 Task: Create a rule when a due date not in this week.
Action: Mouse moved to (1147, 298)
Screenshot: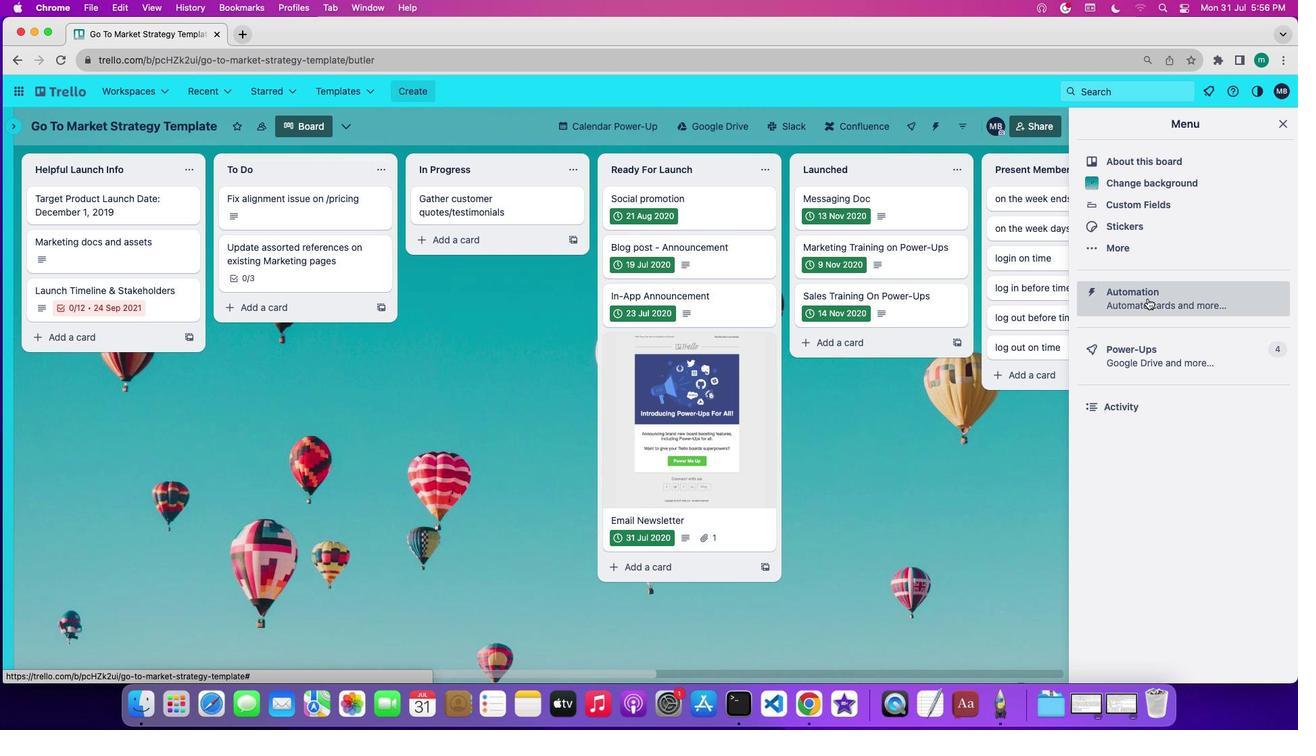 
Action: Mouse pressed left at (1147, 298)
Screenshot: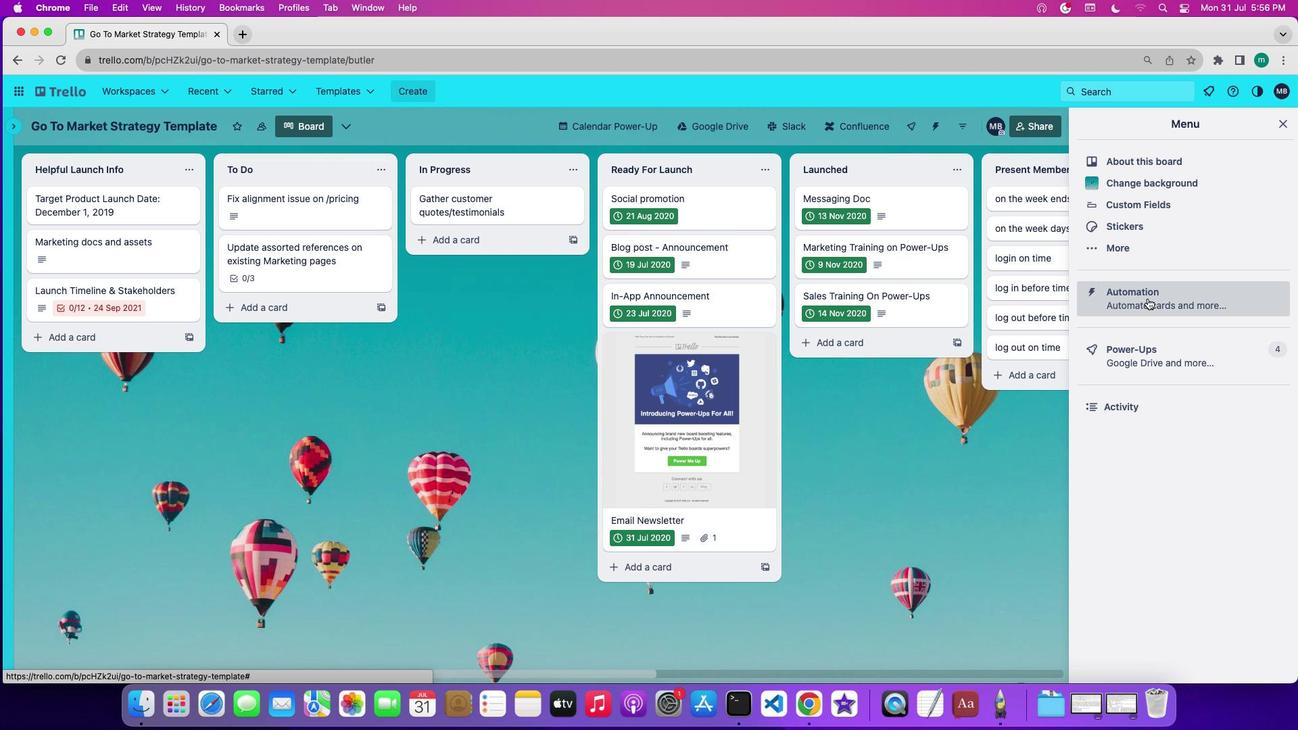 
Action: Mouse moved to (54, 242)
Screenshot: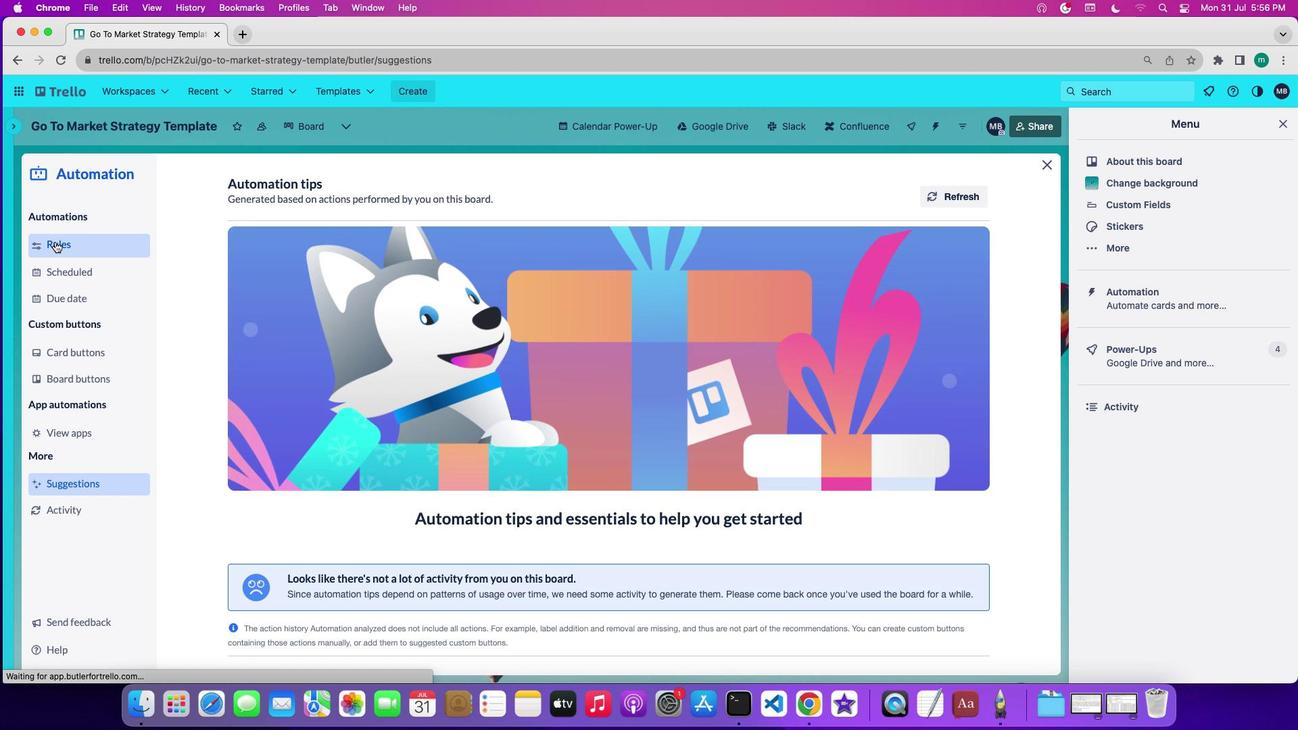 
Action: Mouse pressed left at (54, 242)
Screenshot: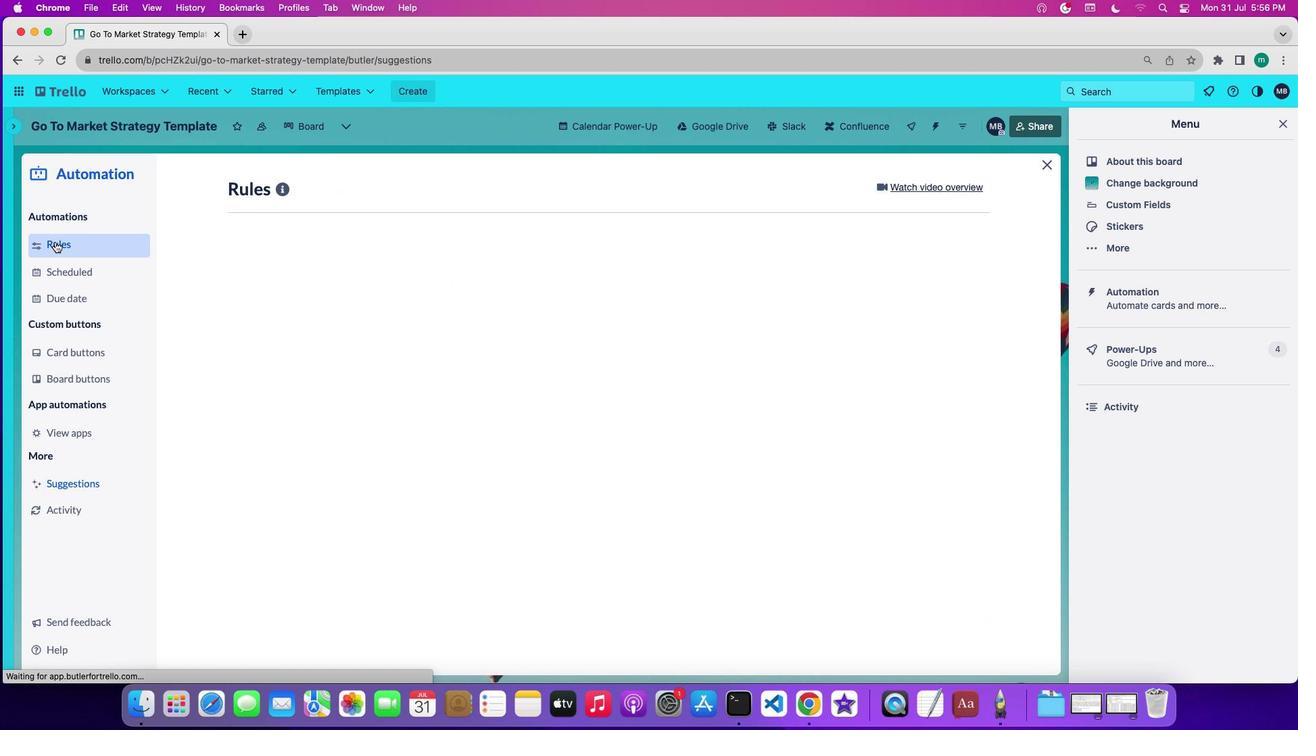 
Action: Mouse moved to (322, 486)
Screenshot: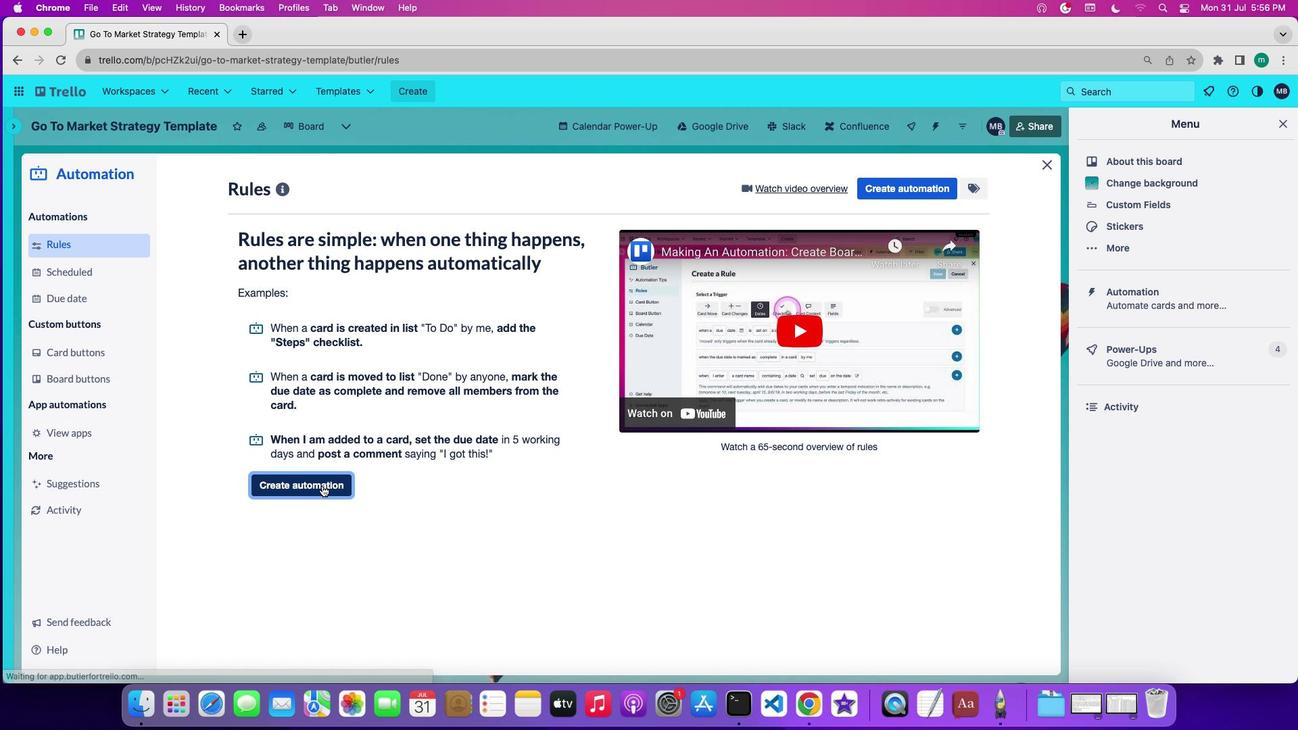 
Action: Mouse pressed left at (322, 486)
Screenshot: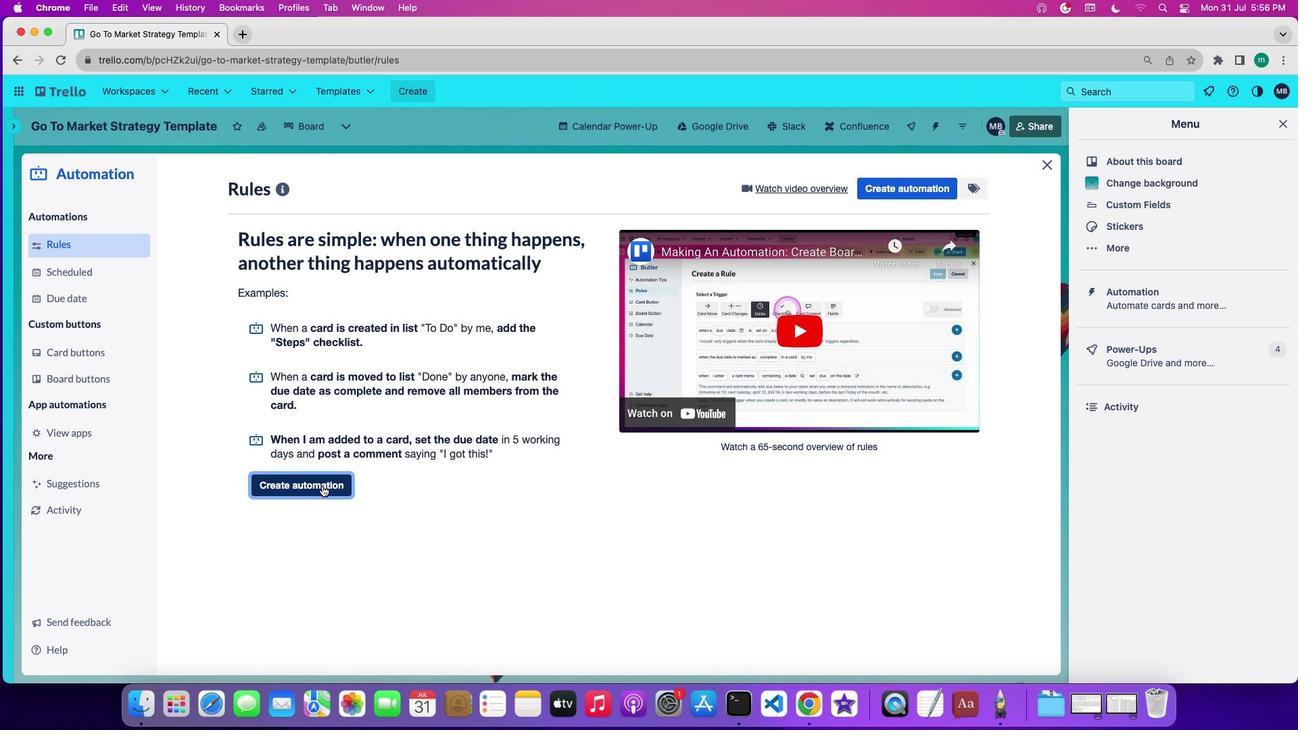 
Action: Mouse moved to (641, 315)
Screenshot: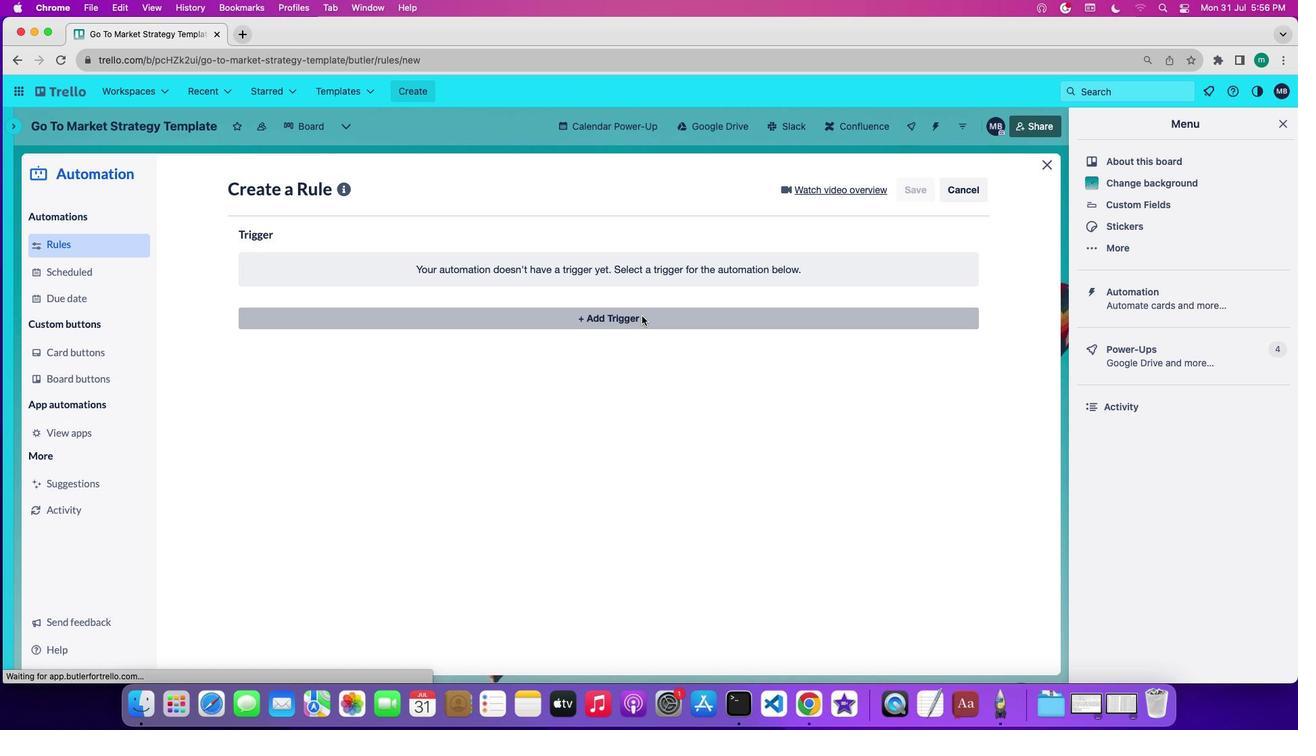 
Action: Mouse pressed left at (641, 315)
Screenshot: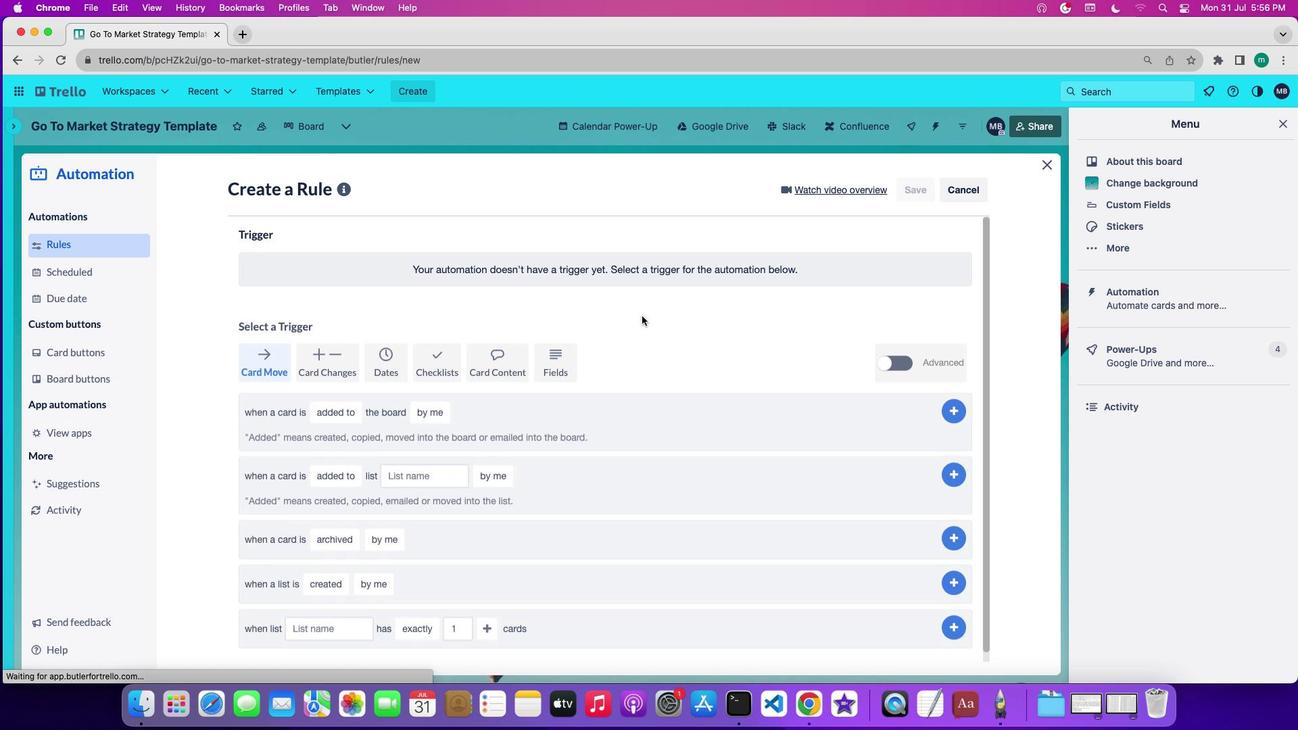 
Action: Mouse moved to (451, 370)
Screenshot: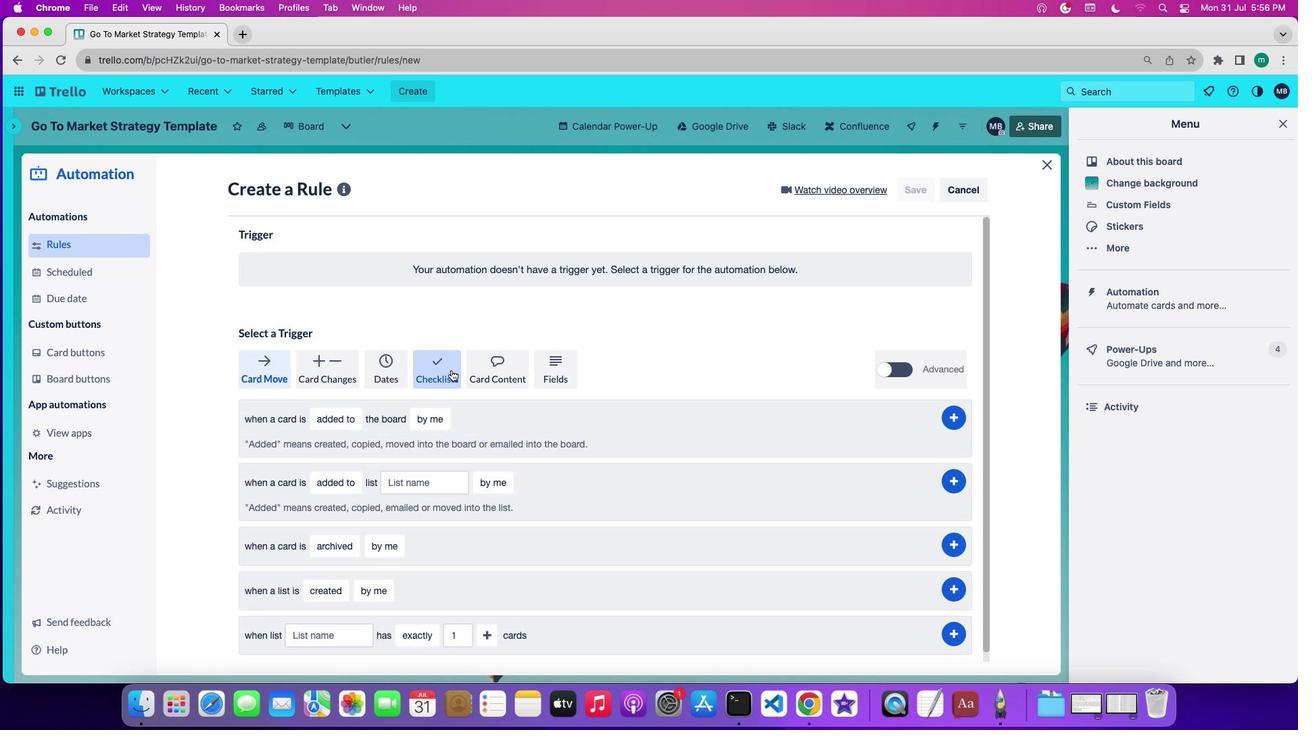 
Action: Mouse pressed left at (451, 370)
Screenshot: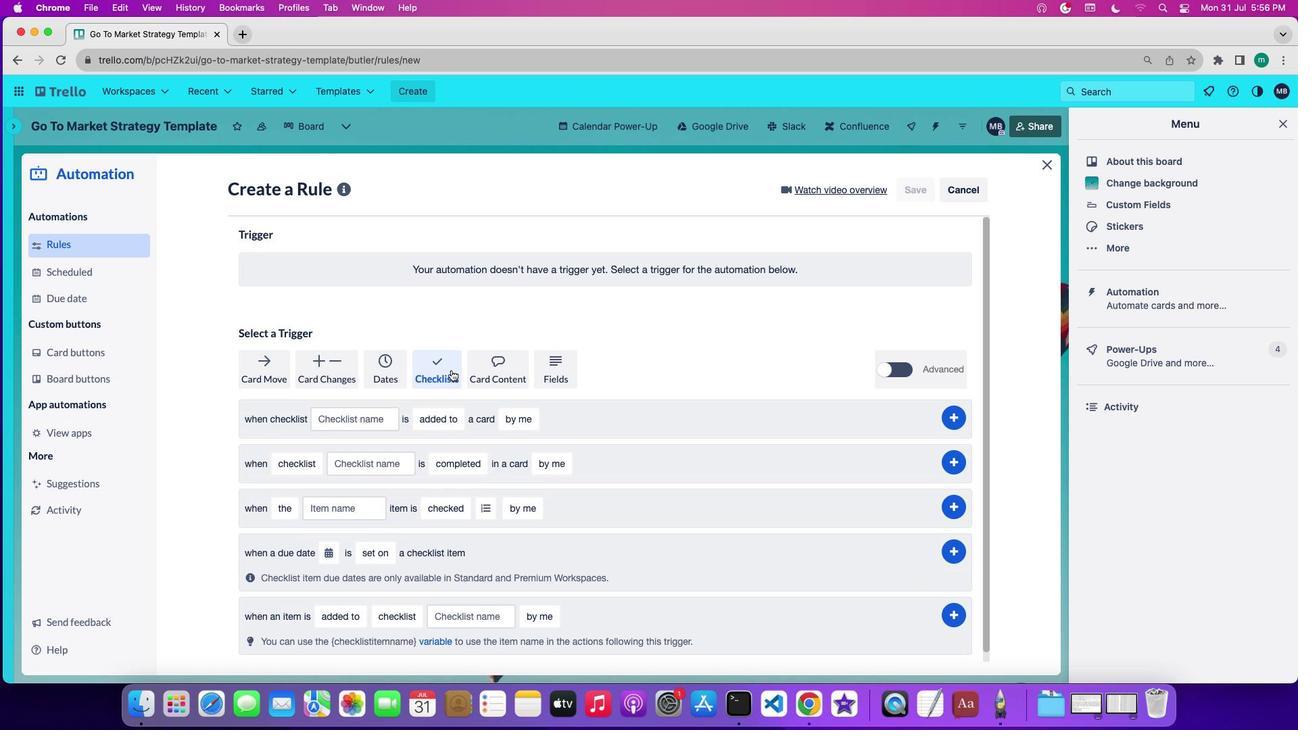 
Action: Mouse moved to (331, 553)
Screenshot: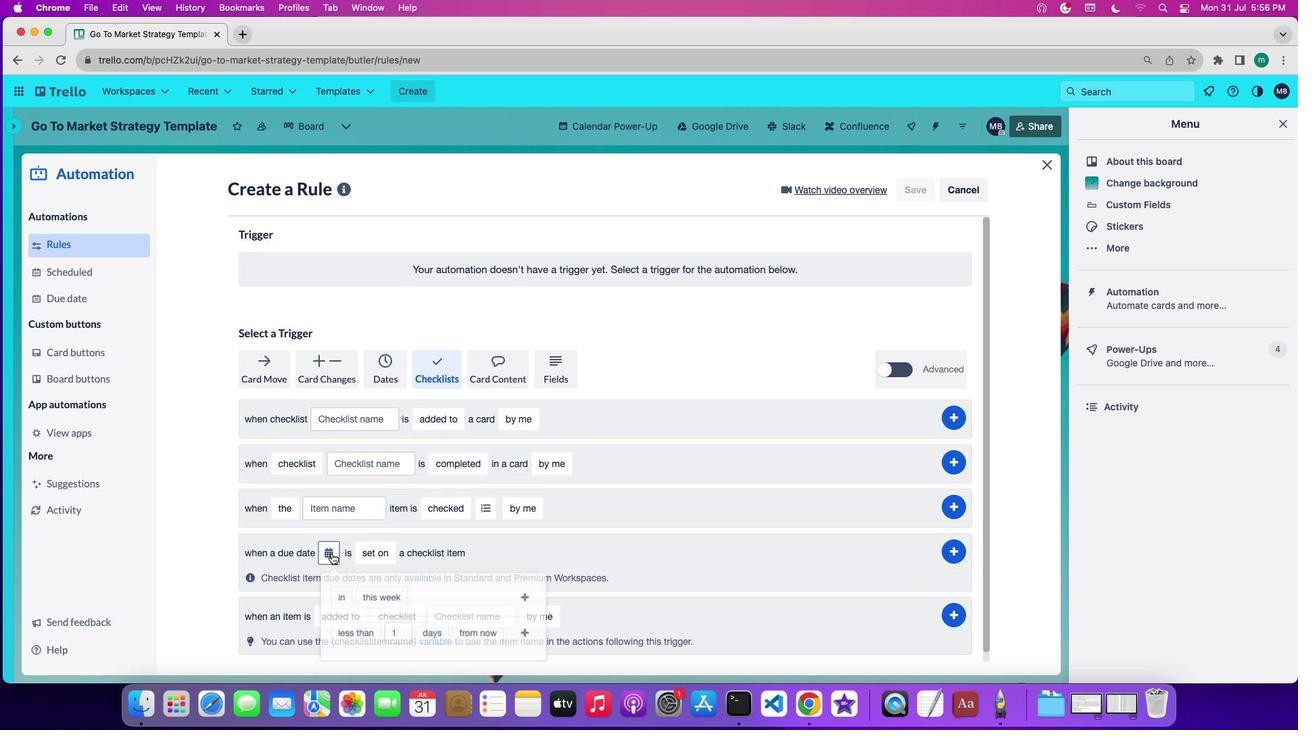 
Action: Mouse pressed left at (331, 553)
Screenshot: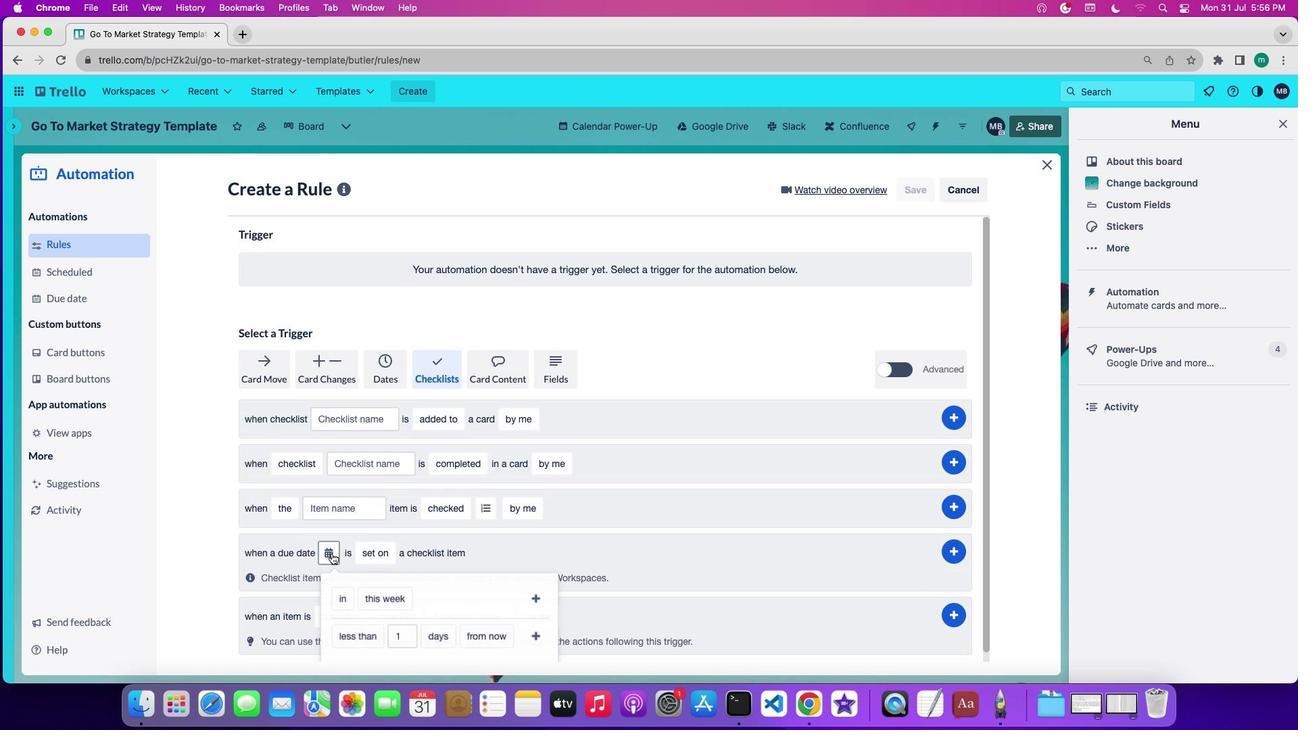 
Action: Mouse moved to (348, 574)
Screenshot: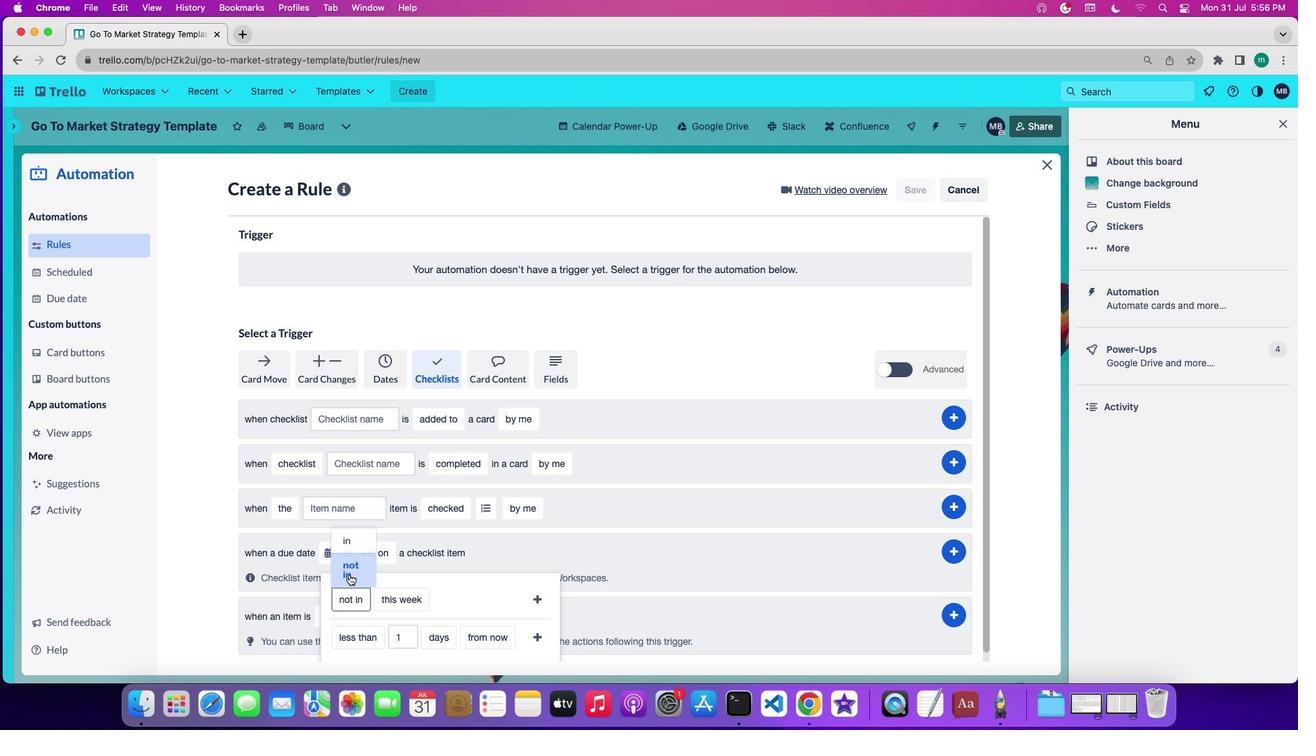 
Action: Mouse pressed left at (348, 574)
Screenshot: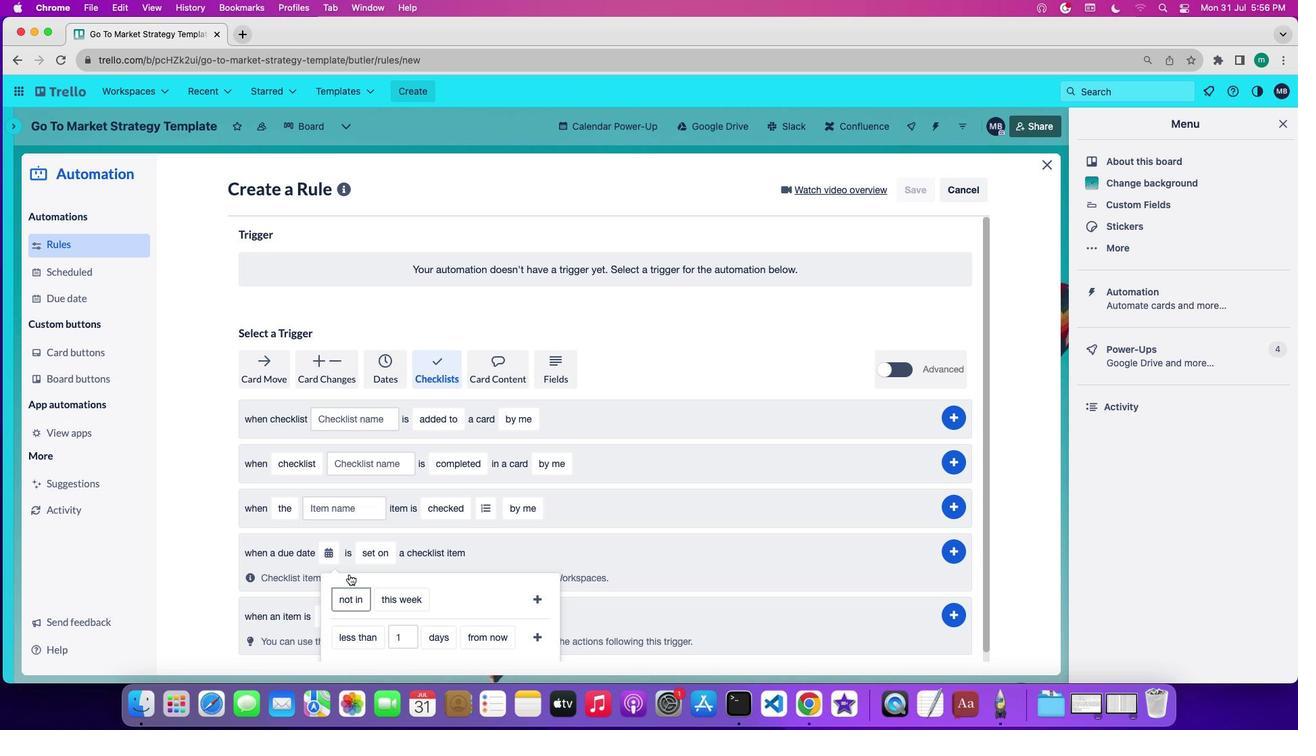 
Action: Mouse moved to (412, 603)
Screenshot: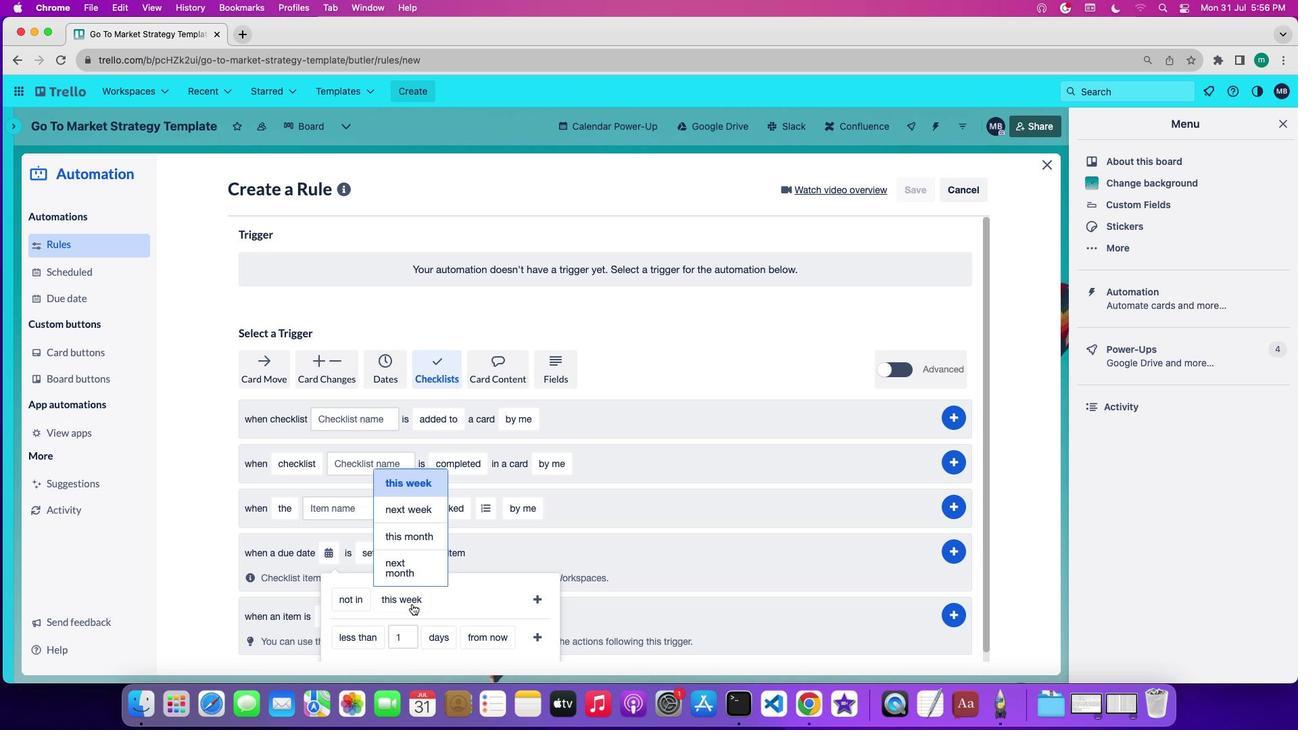
Action: Mouse pressed left at (412, 603)
Screenshot: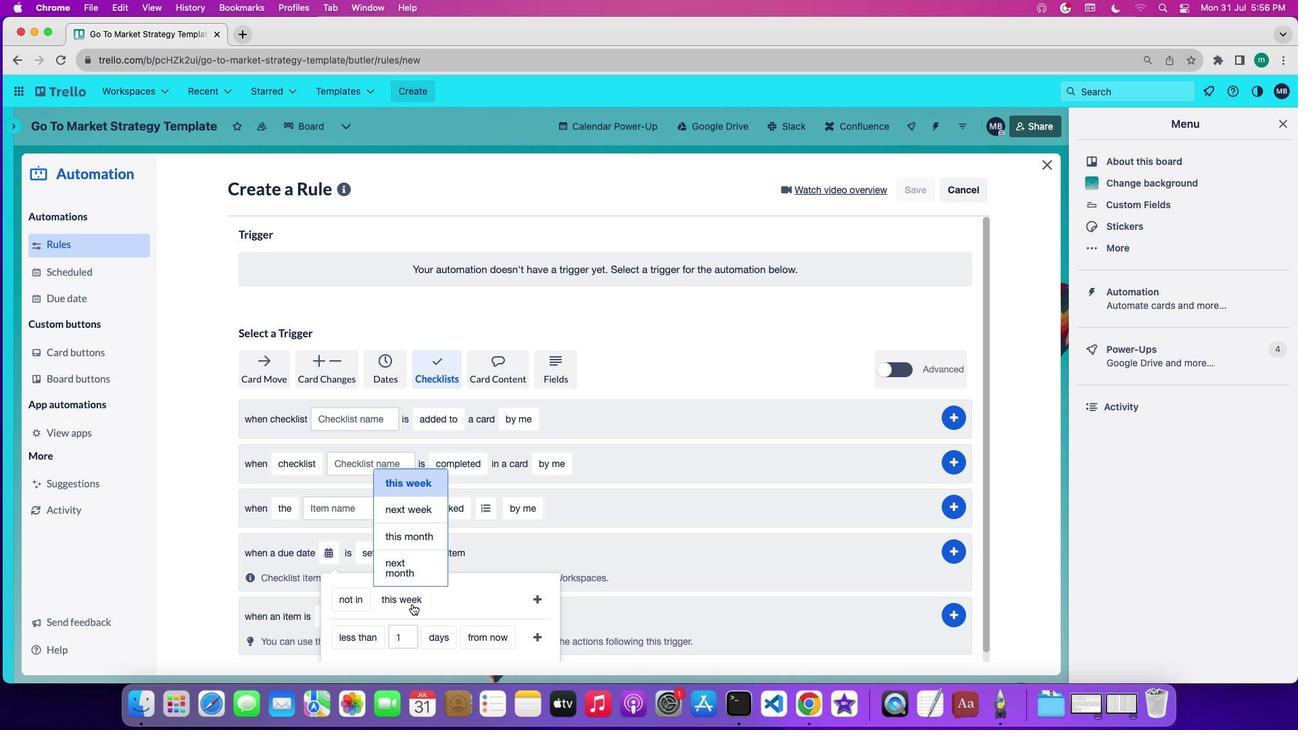 
Action: Mouse moved to (411, 473)
Screenshot: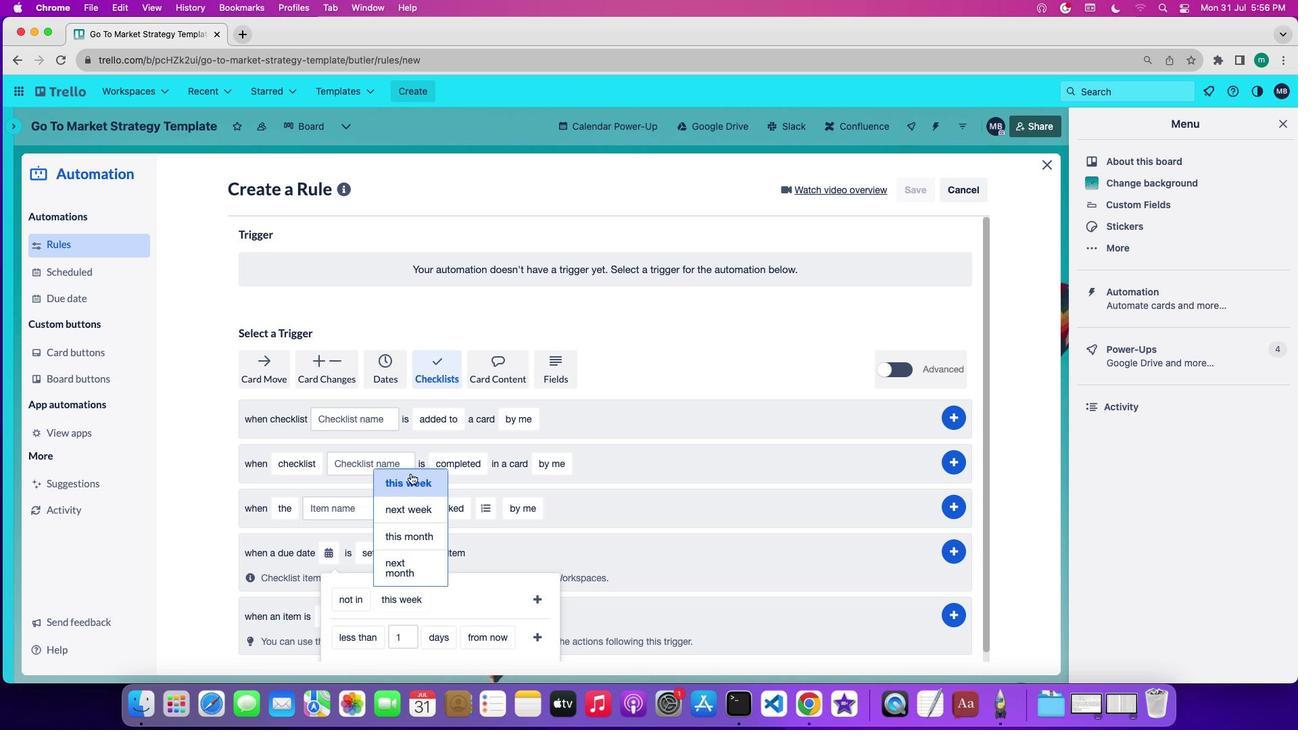 
Action: Mouse pressed left at (411, 473)
Screenshot: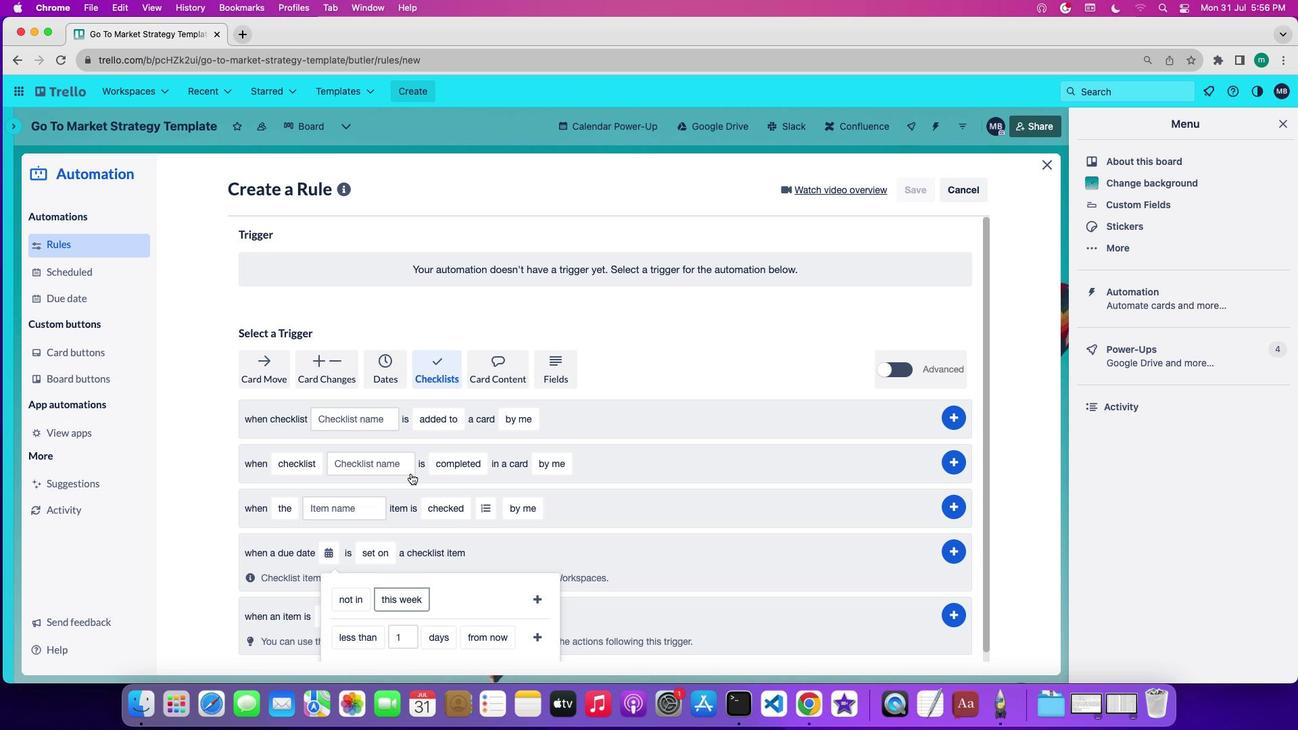 
Action: Mouse moved to (538, 594)
Screenshot: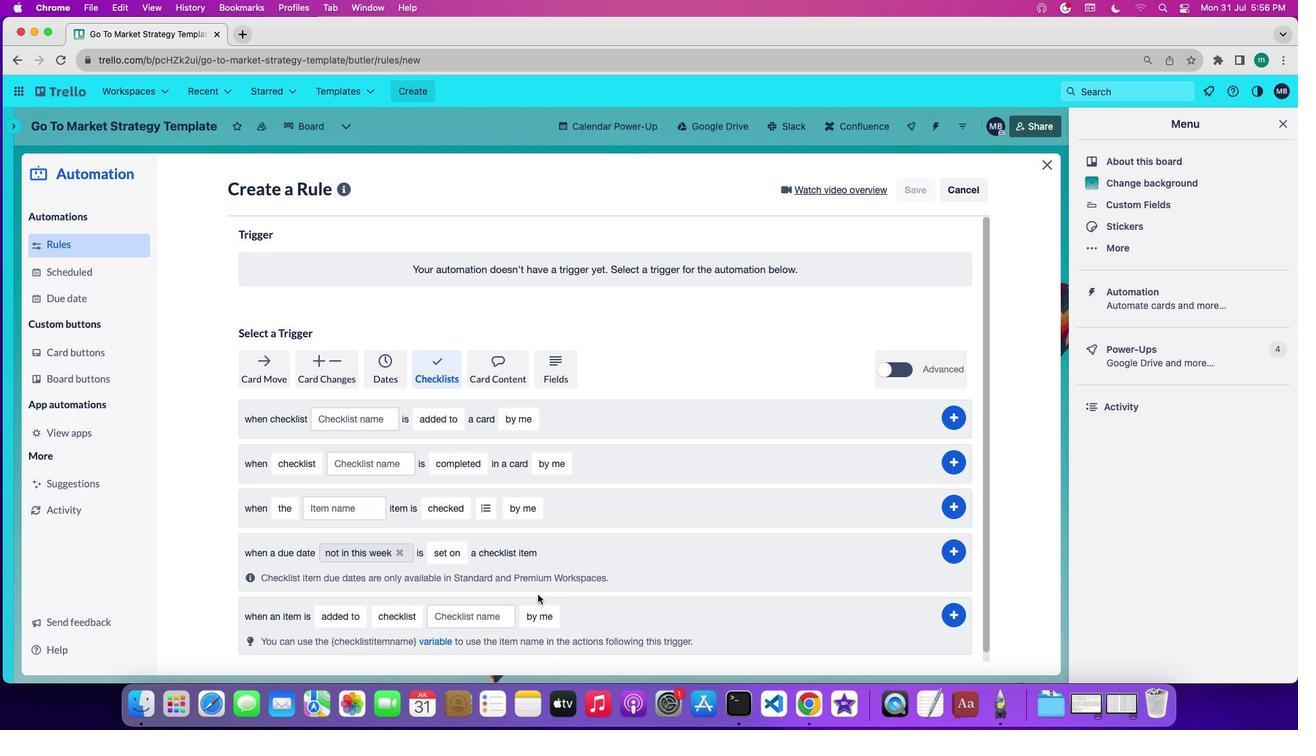 
Action: Mouse pressed left at (538, 594)
Screenshot: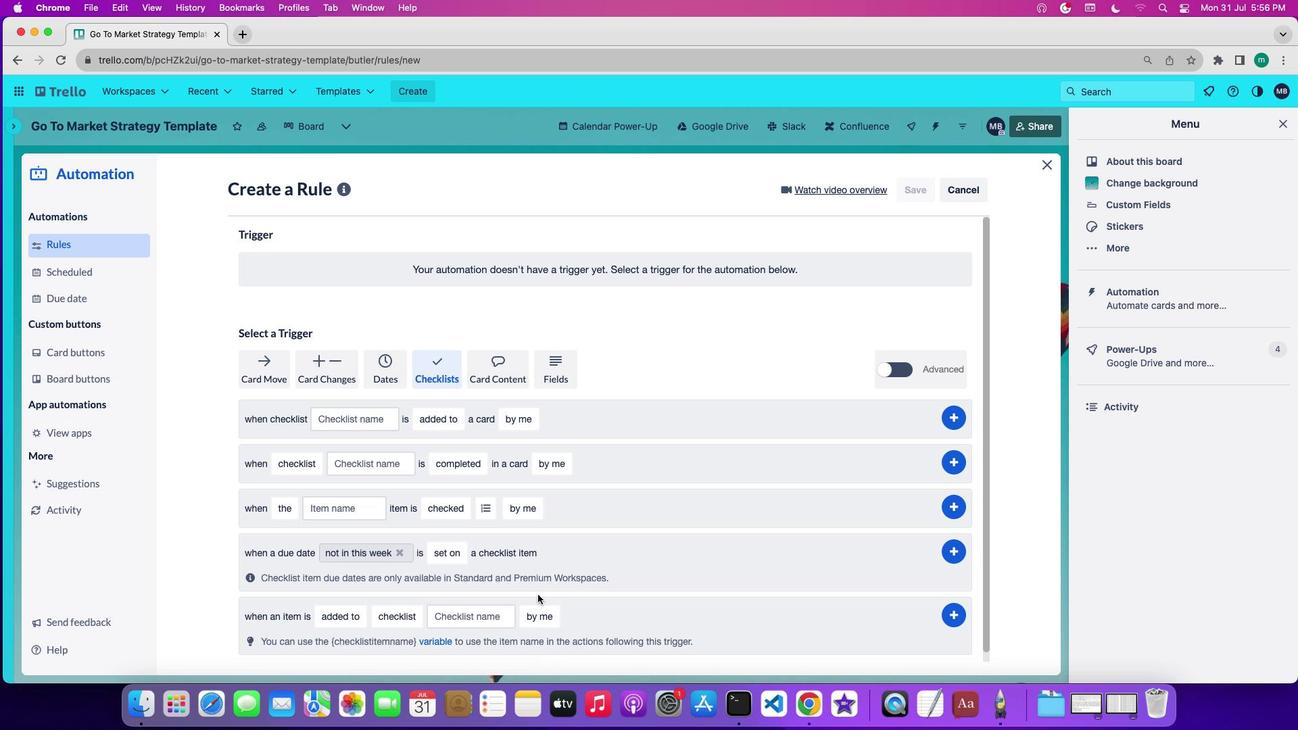 
Action: Mouse moved to (957, 554)
Screenshot: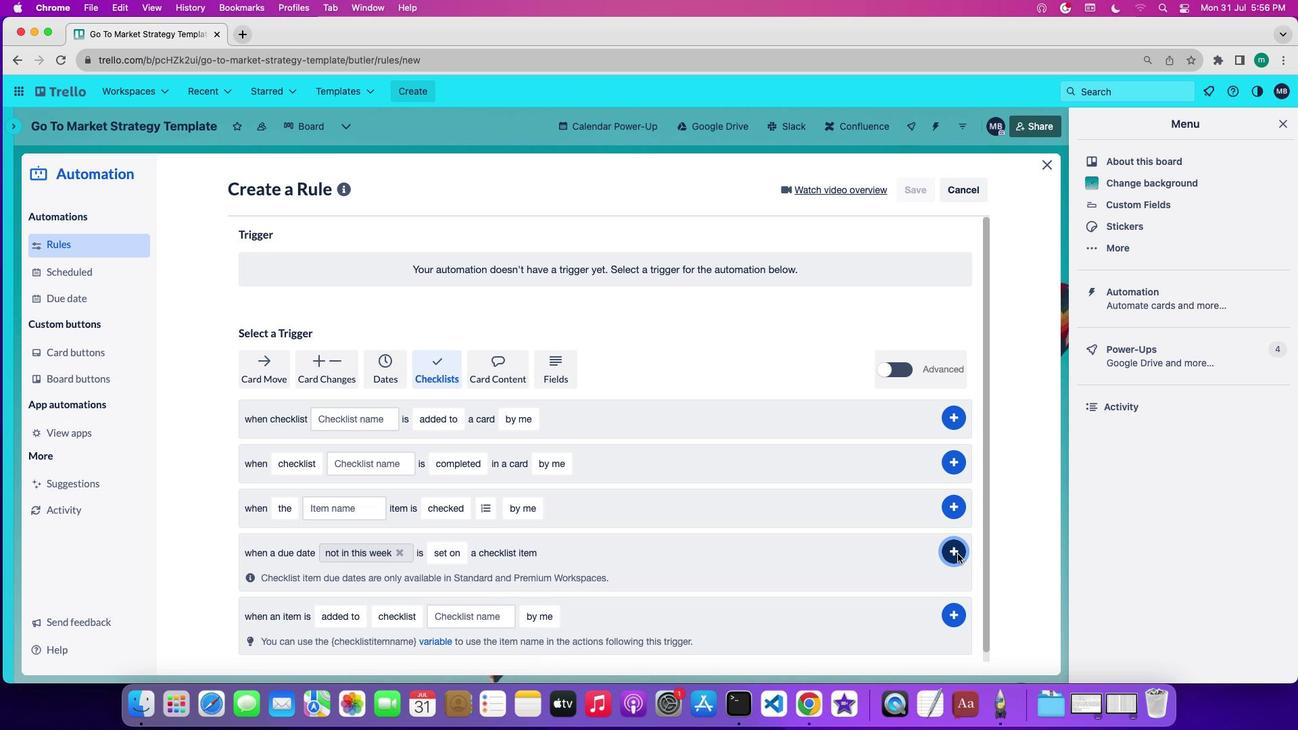
Action: Mouse pressed left at (957, 554)
Screenshot: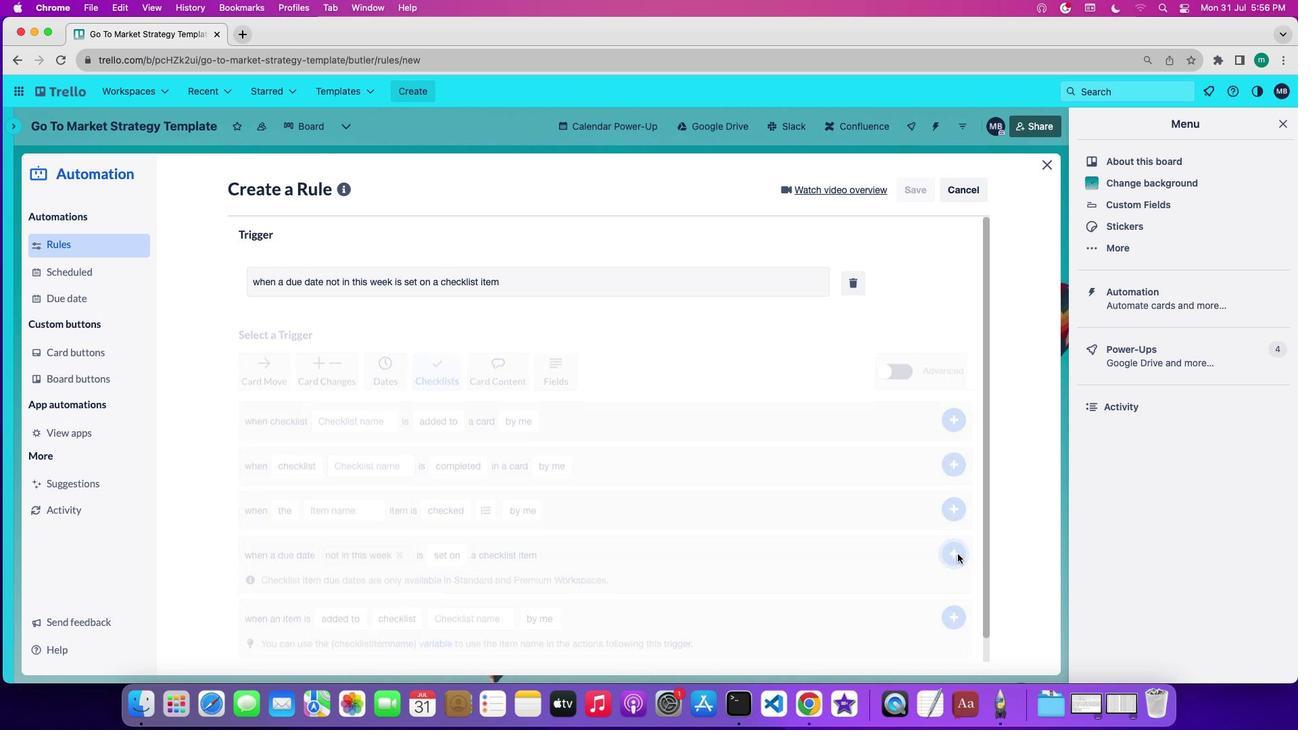 
